Task: Create a due date automation trigger when advanced on, 2 hours before a card is due add dates starting in 1 days.
Action: Mouse moved to (1017, 112)
Screenshot: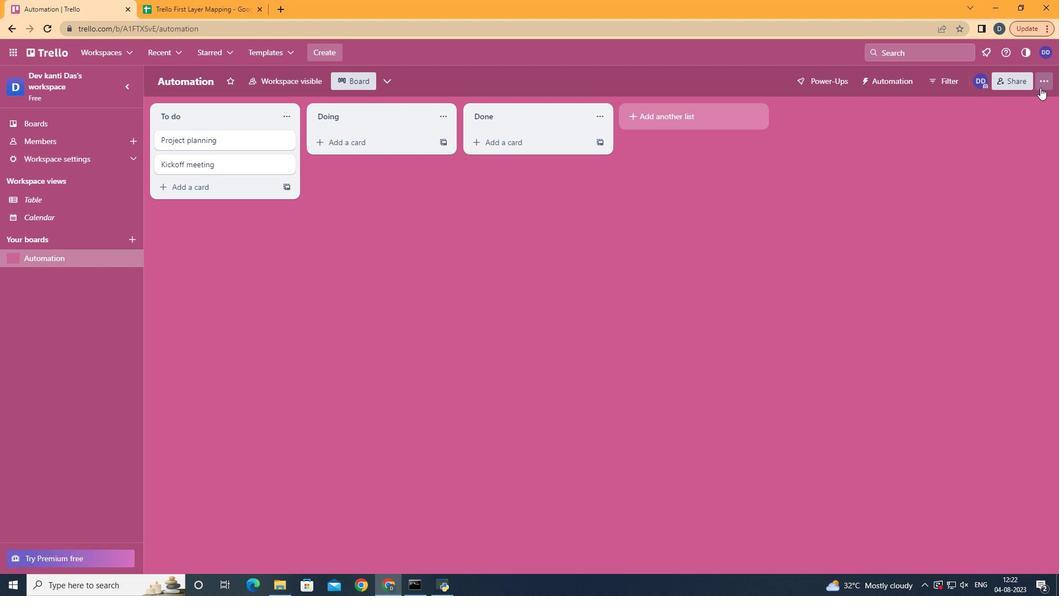 
Action: Mouse pressed left at (1017, 112)
Screenshot: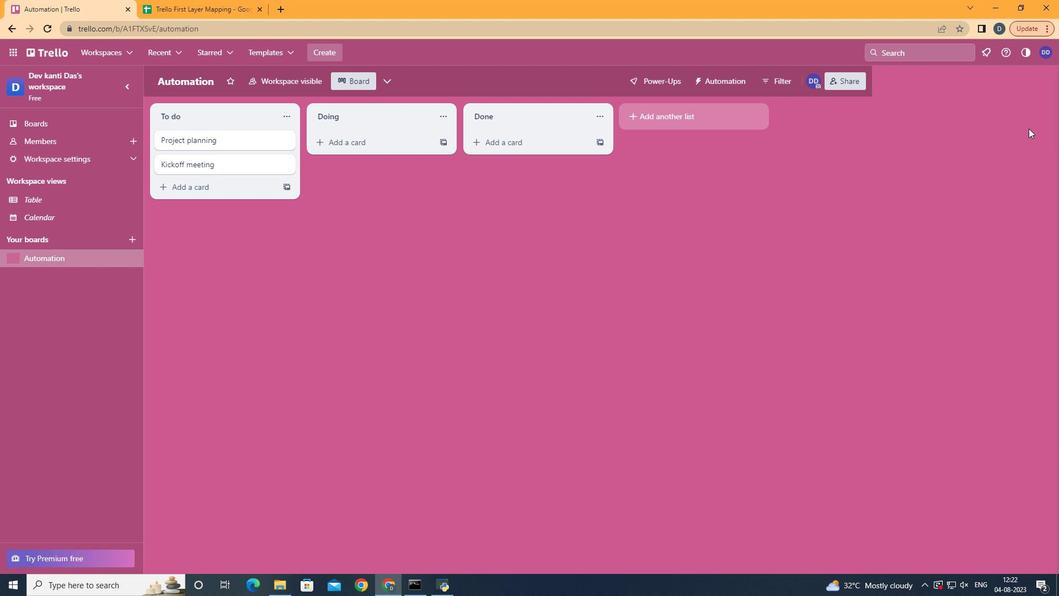 
Action: Mouse moved to (953, 245)
Screenshot: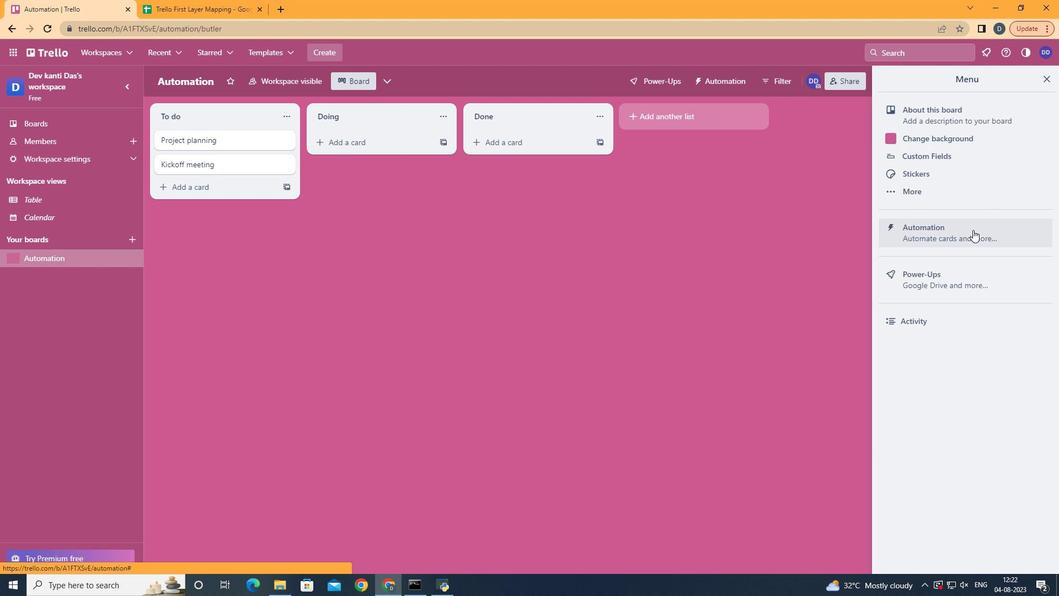 
Action: Mouse pressed left at (953, 245)
Screenshot: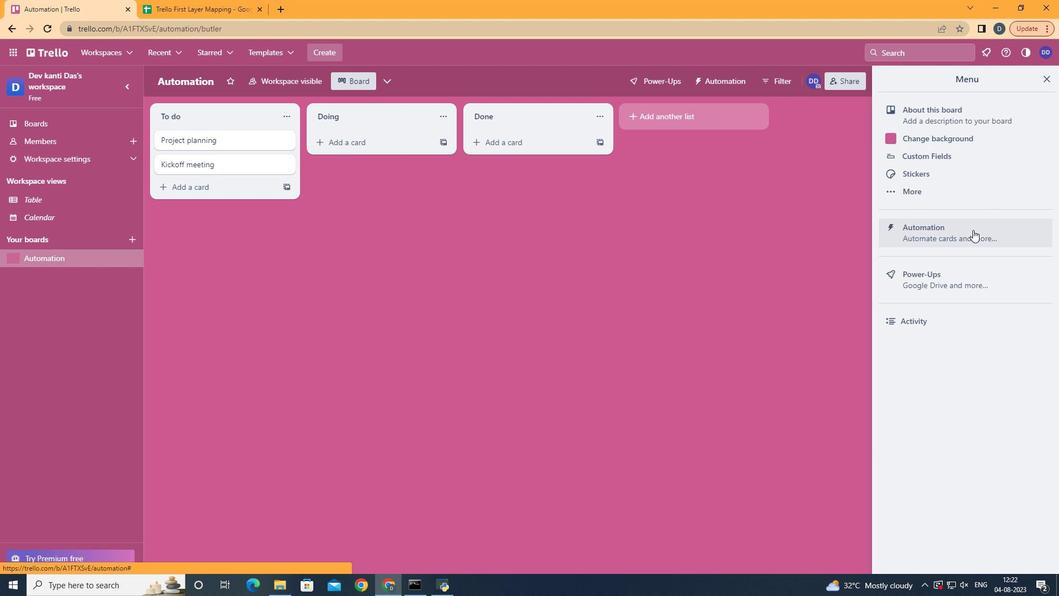 
Action: Mouse moved to (211, 238)
Screenshot: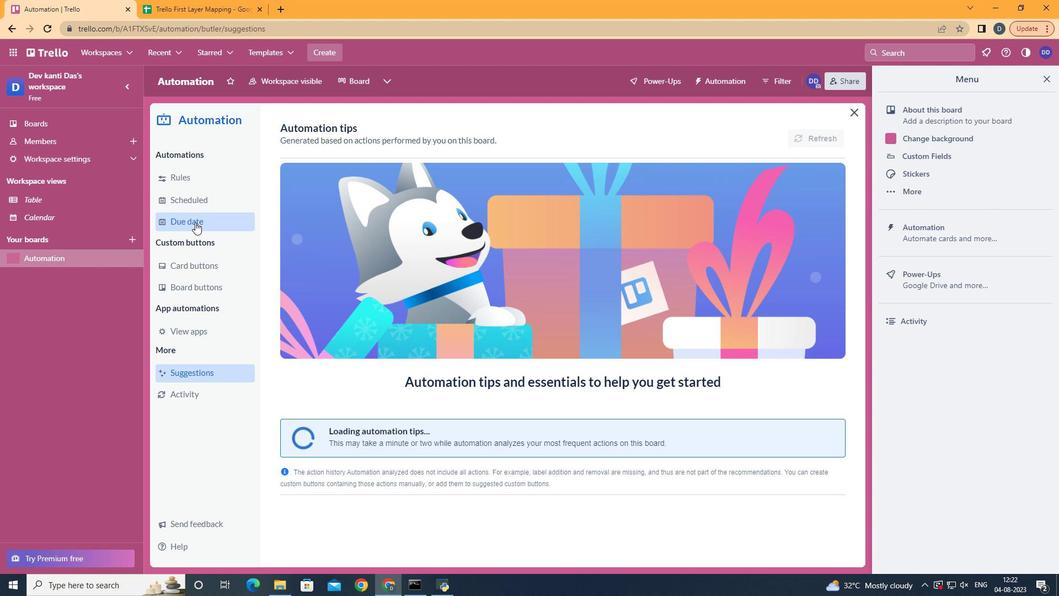 
Action: Mouse pressed left at (211, 238)
Screenshot: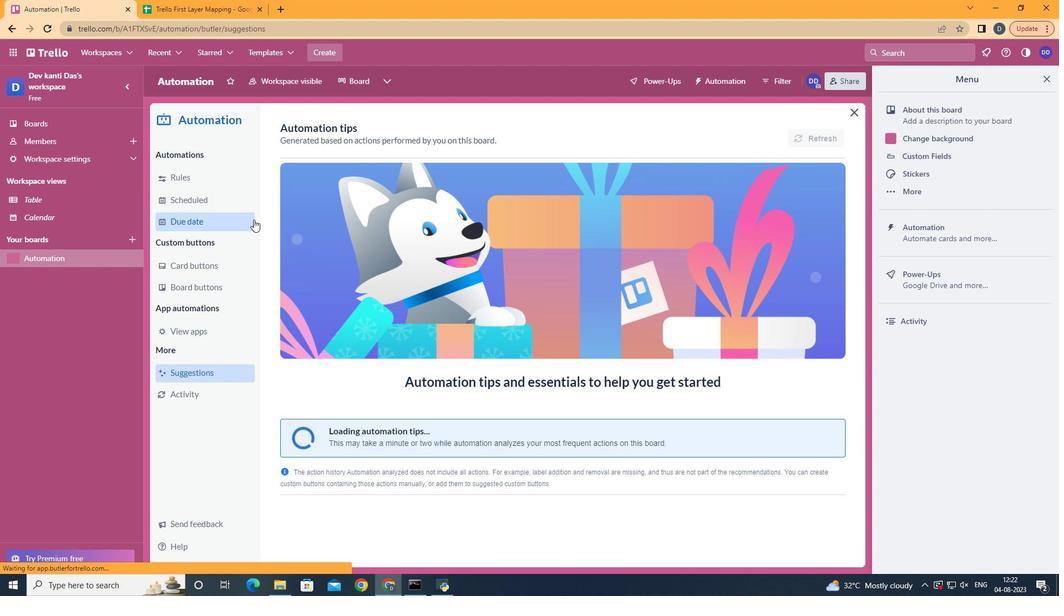 
Action: Mouse moved to (773, 156)
Screenshot: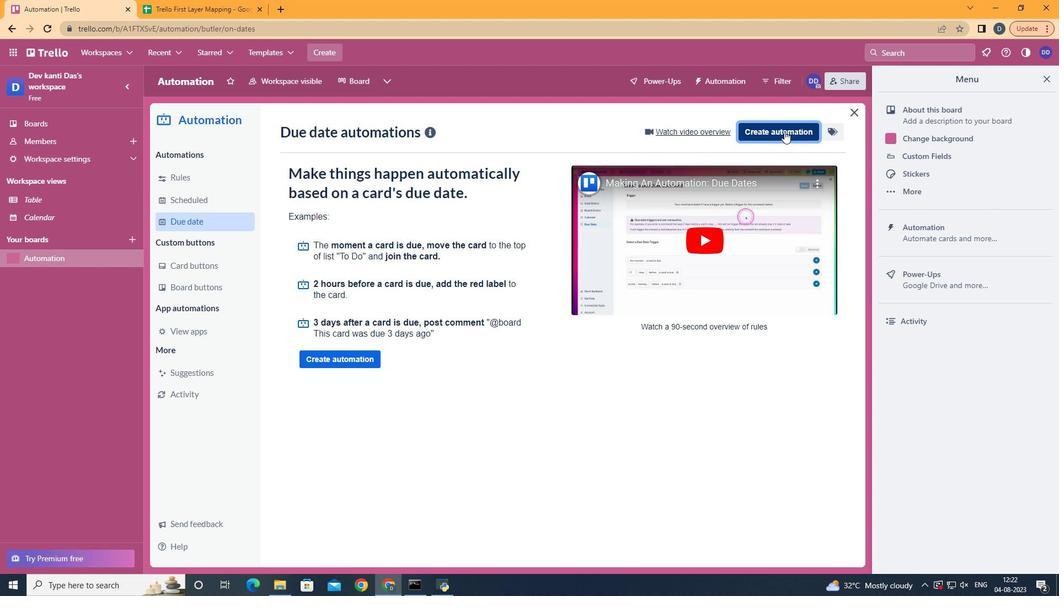 
Action: Mouse pressed left at (773, 156)
Screenshot: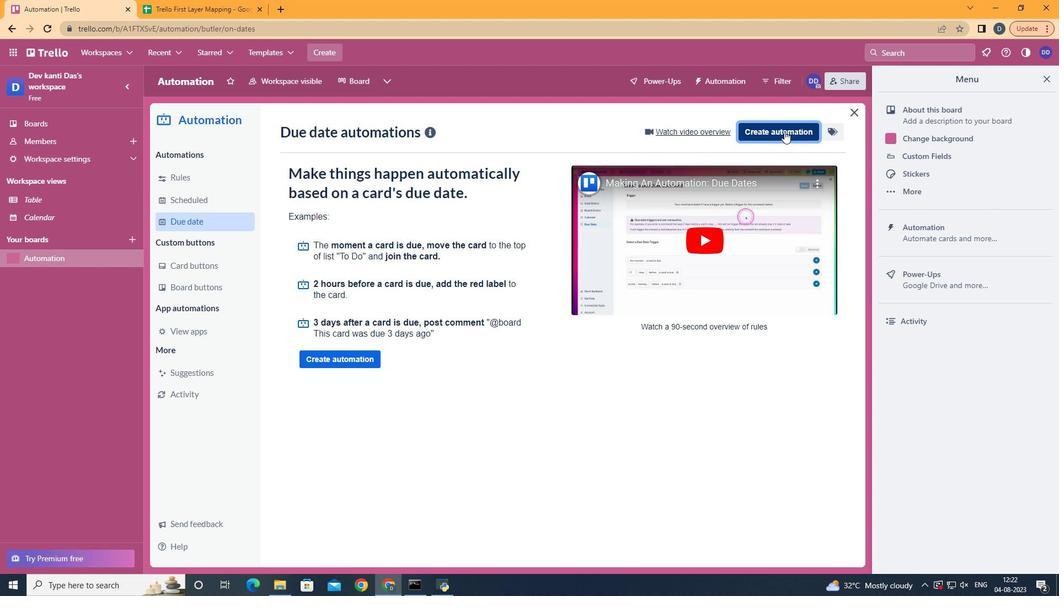 
Action: Mouse moved to (565, 248)
Screenshot: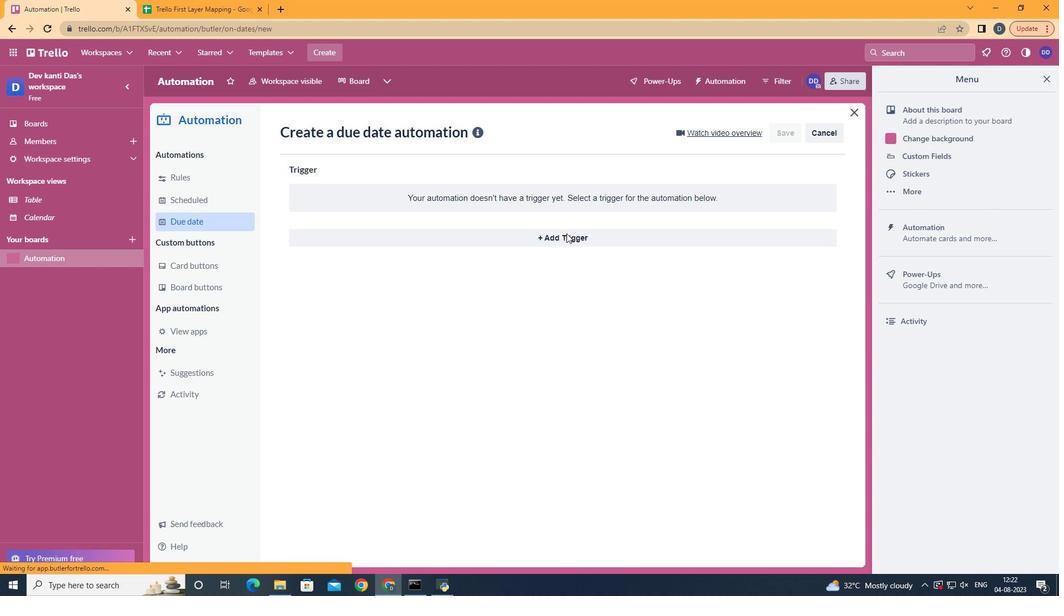 
Action: Mouse pressed left at (565, 248)
Screenshot: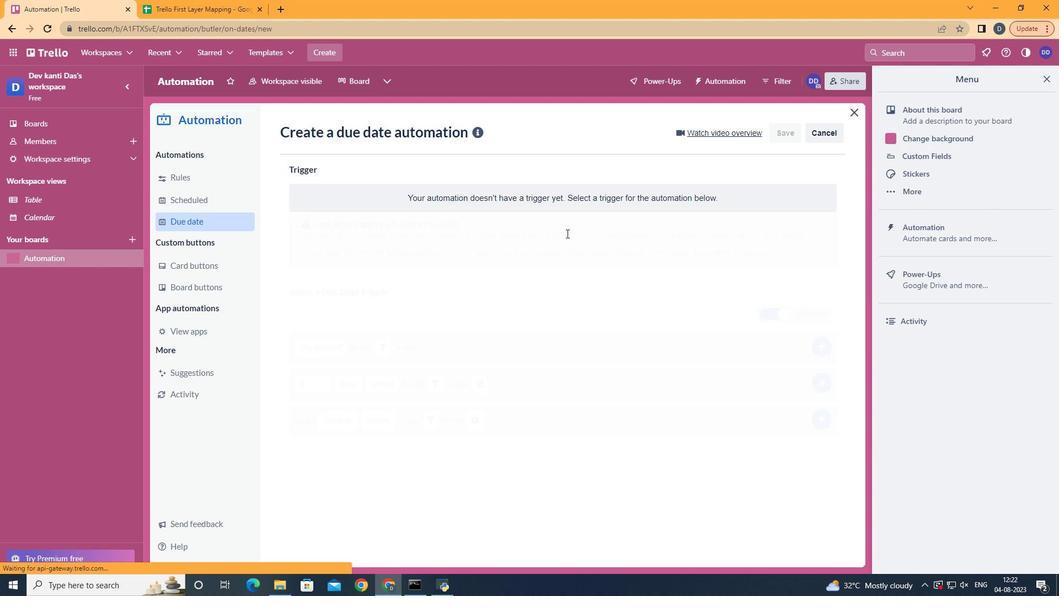
Action: Mouse moved to (347, 475)
Screenshot: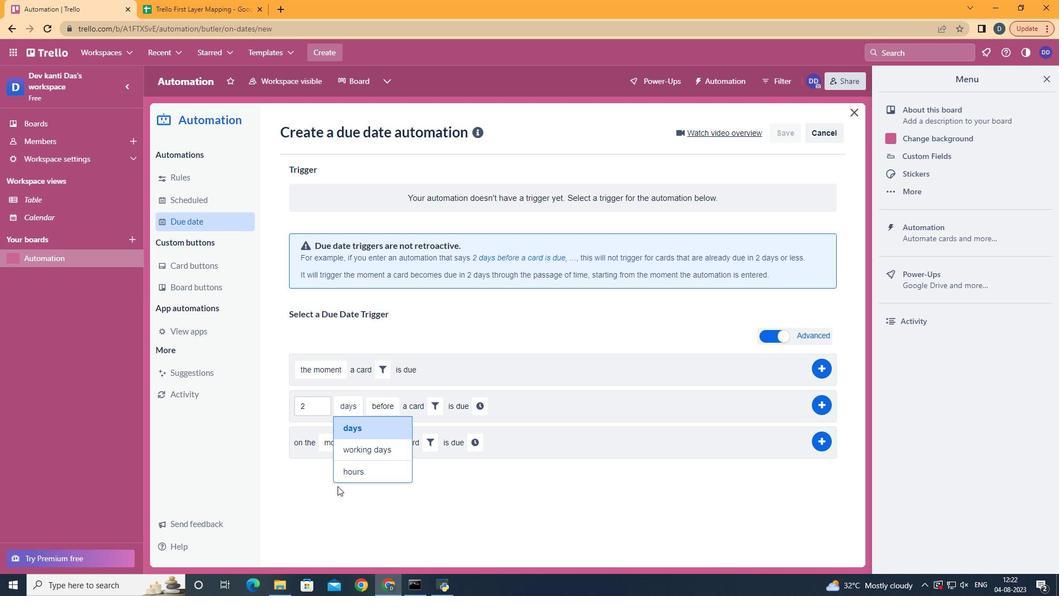 
Action: Mouse pressed left at (347, 475)
Screenshot: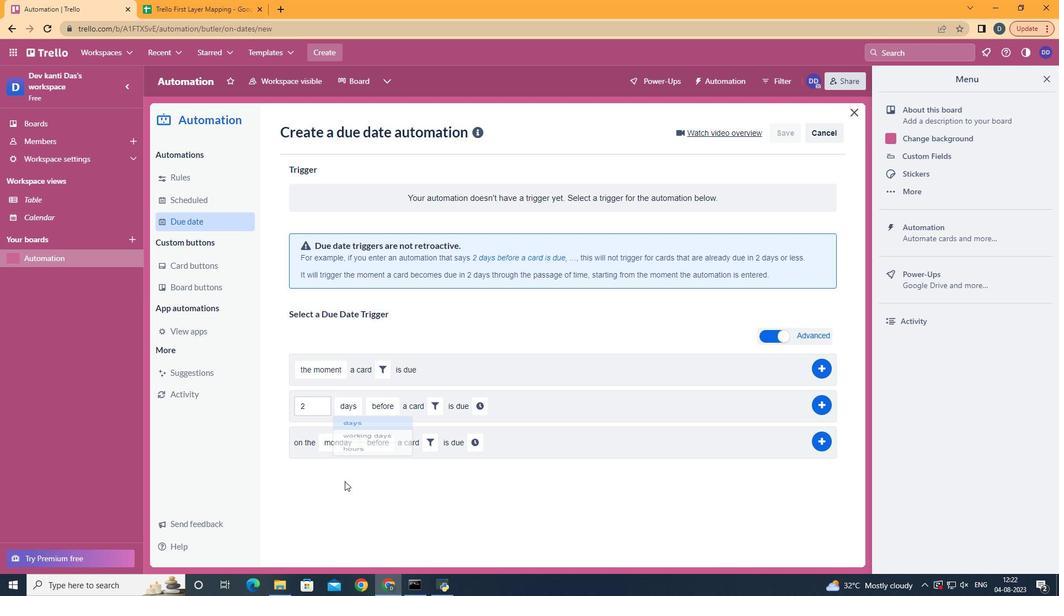 
Action: Mouse moved to (355, 469)
Screenshot: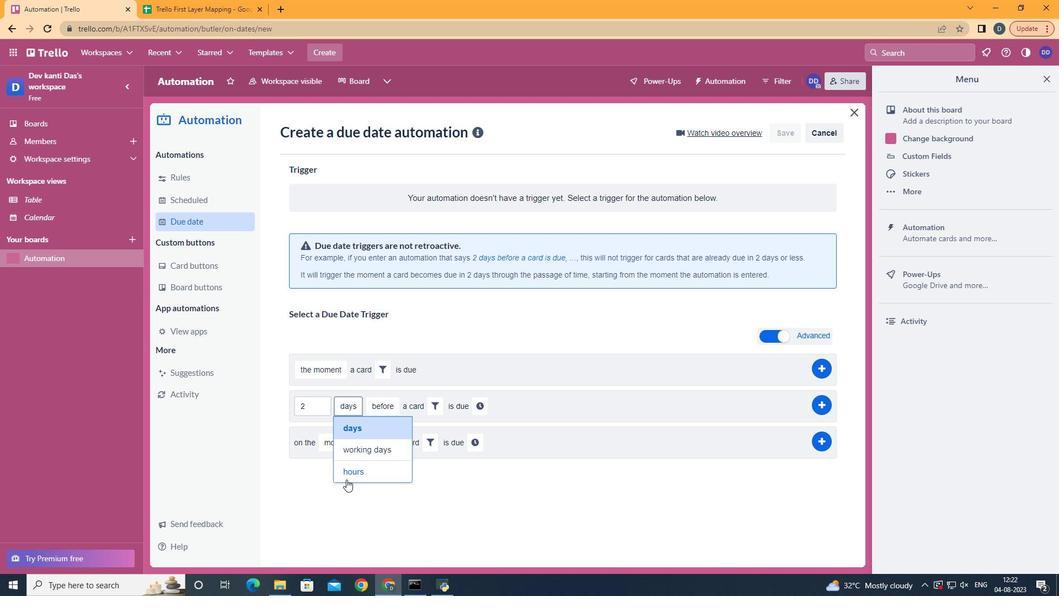 
Action: Mouse pressed left at (355, 469)
Screenshot: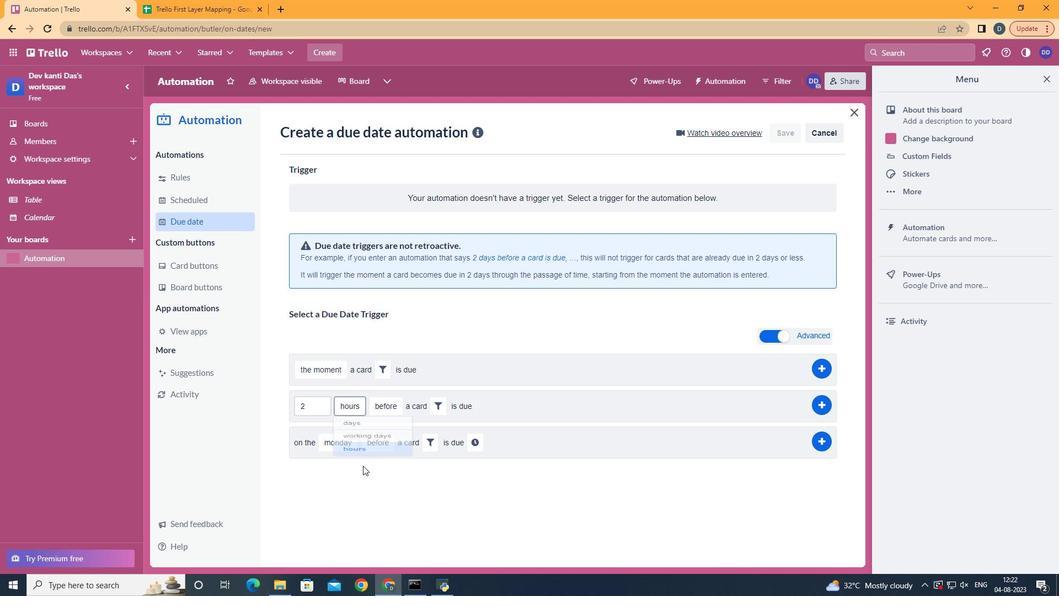 
Action: Mouse moved to (396, 426)
Screenshot: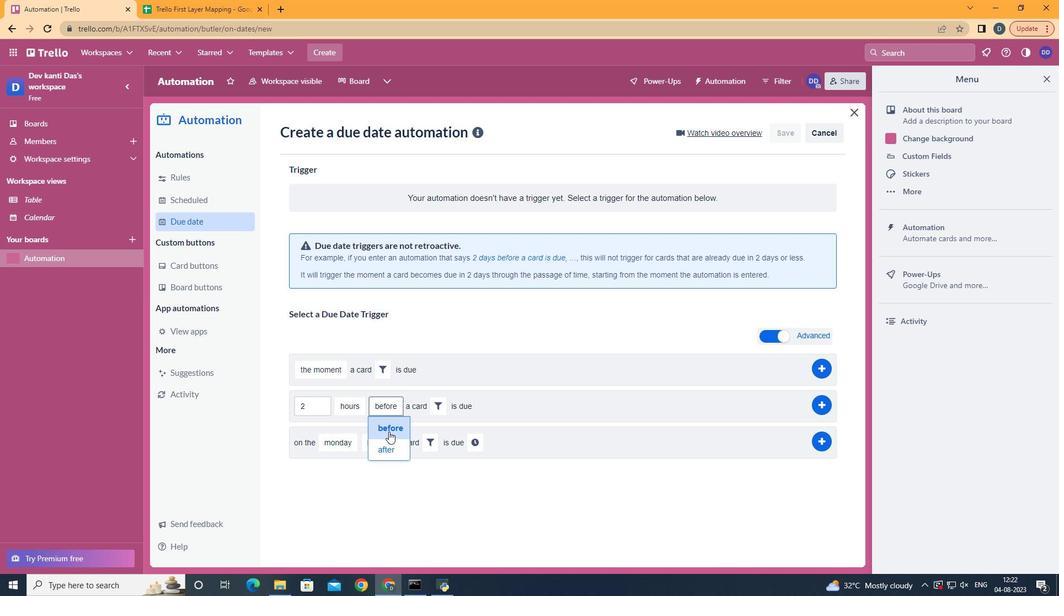 
Action: Mouse pressed left at (396, 426)
Screenshot: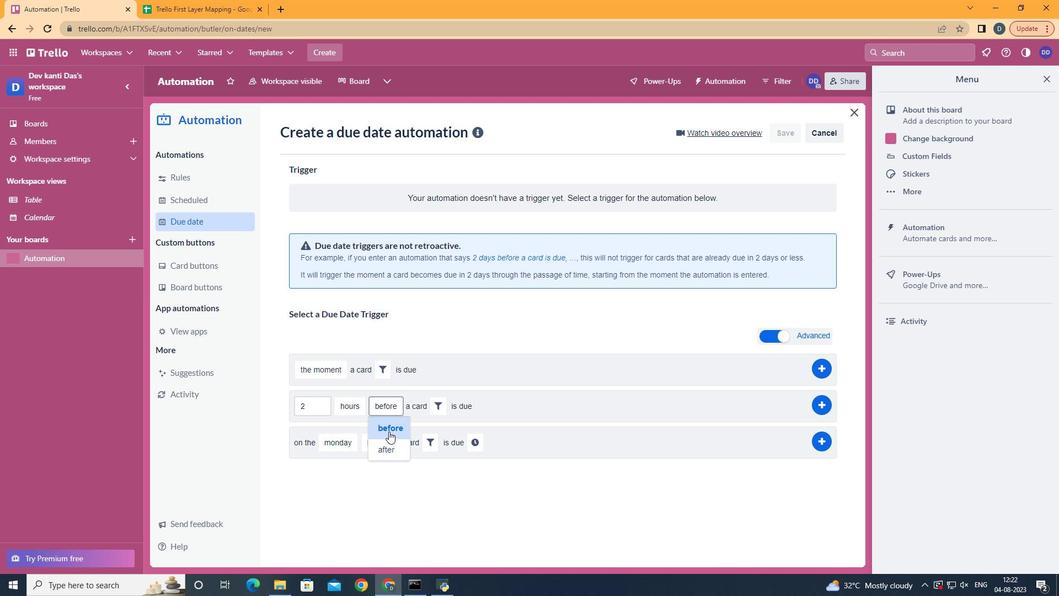 
Action: Mouse moved to (450, 404)
Screenshot: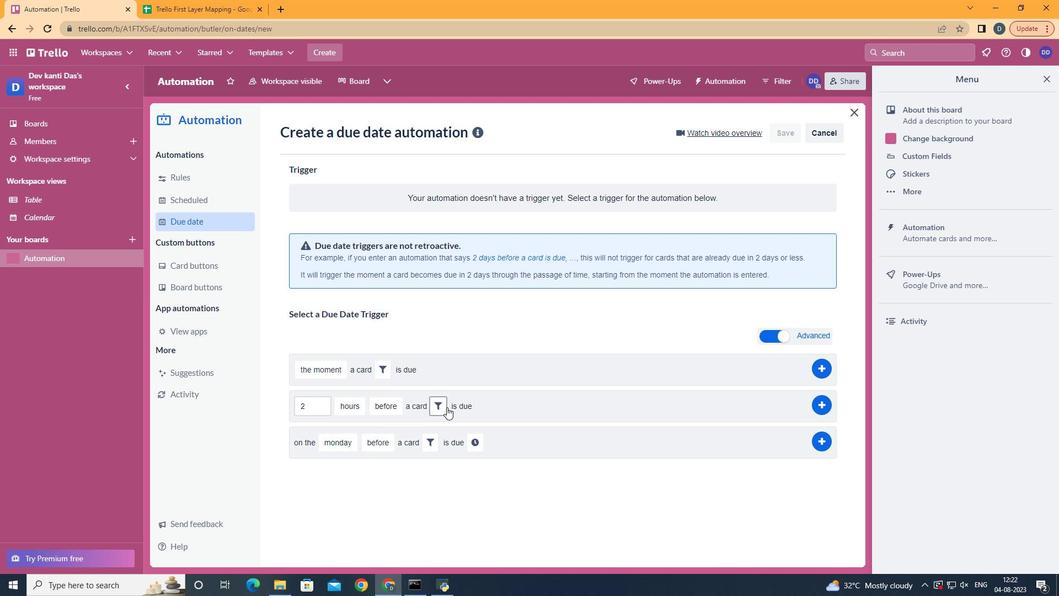 
Action: Mouse pressed left at (450, 404)
Screenshot: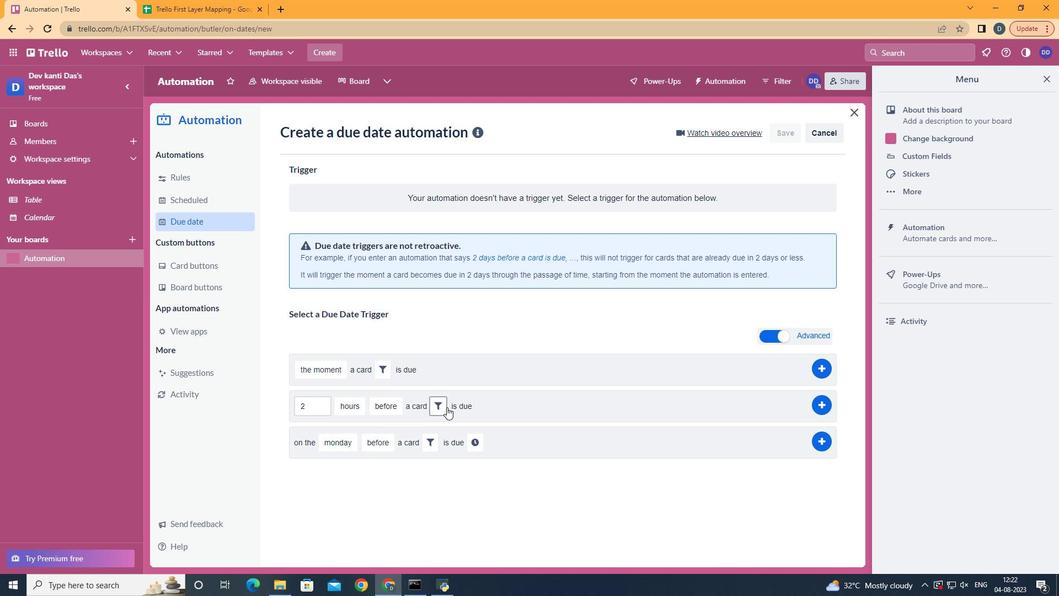 
Action: Mouse moved to (493, 428)
Screenshot: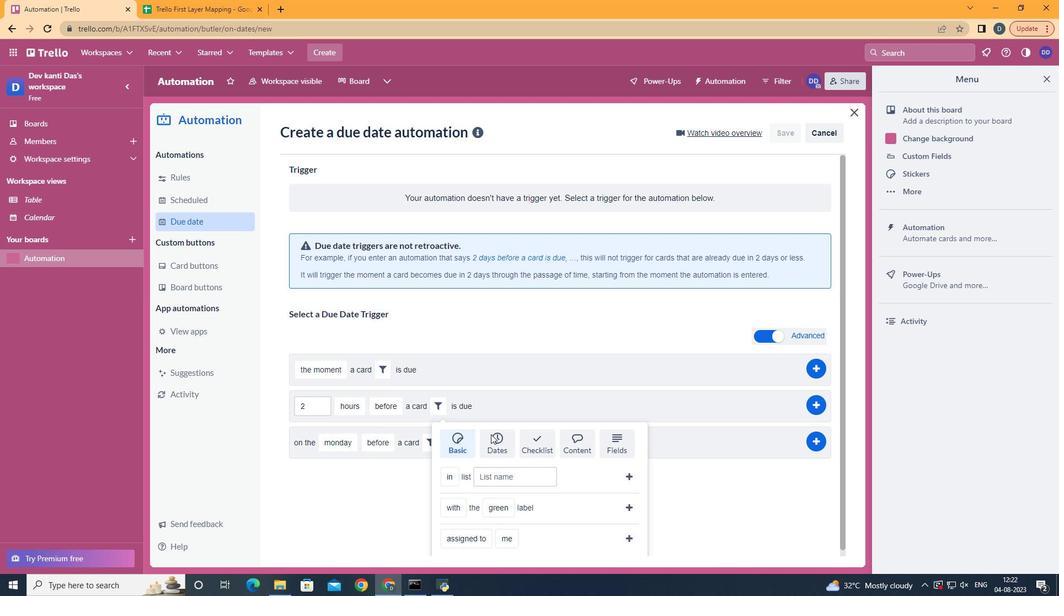 
Action: Mouse pressed left at (493, 428)
Screenshot: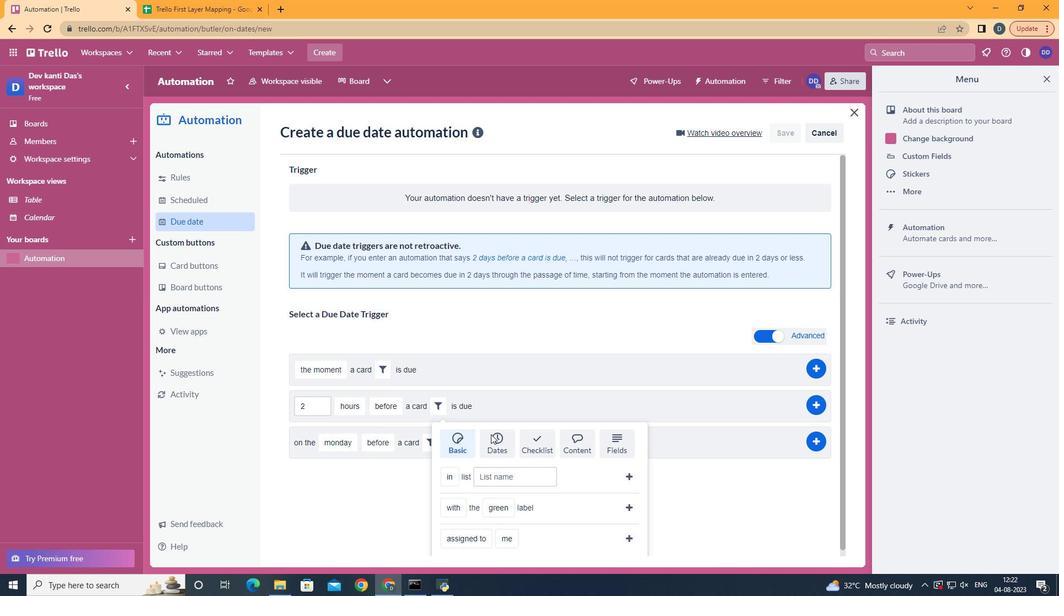 
Action: Mouse scrolled (493, 428) with delta (0, 0)
Screenshot: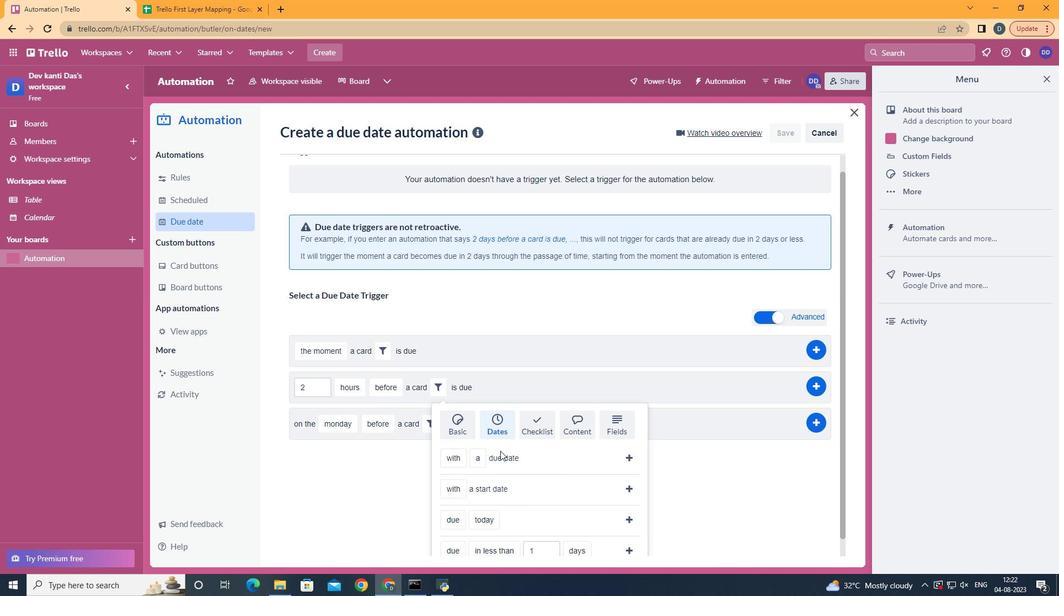 
Action: Mouse scrolled (493, 428) with delta (0, 0)
Screenshot: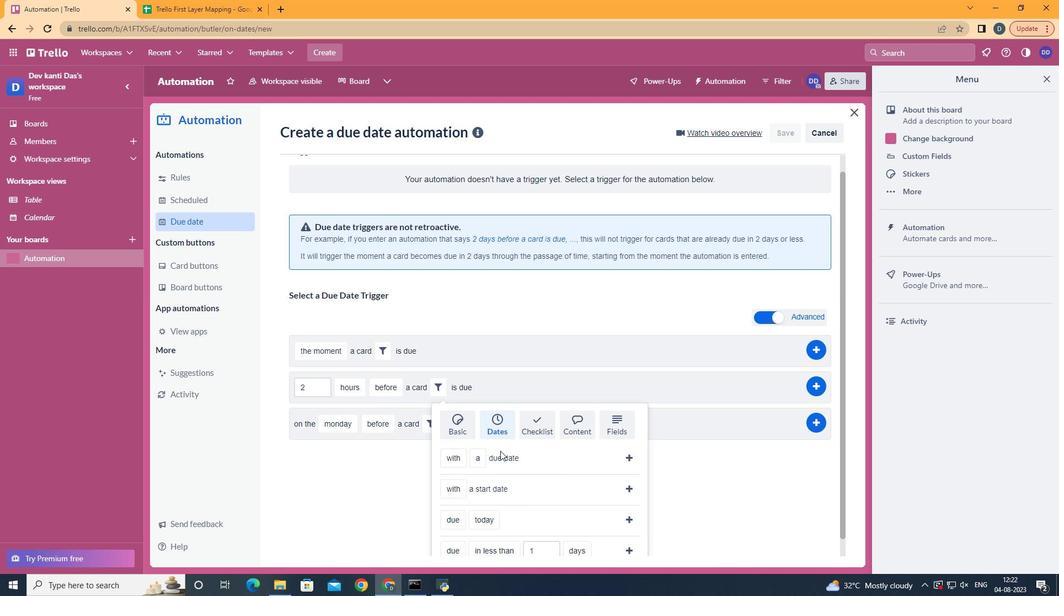 
Action: Mouse scrolled (493, 428) with delta (0, 0)
Screenshot: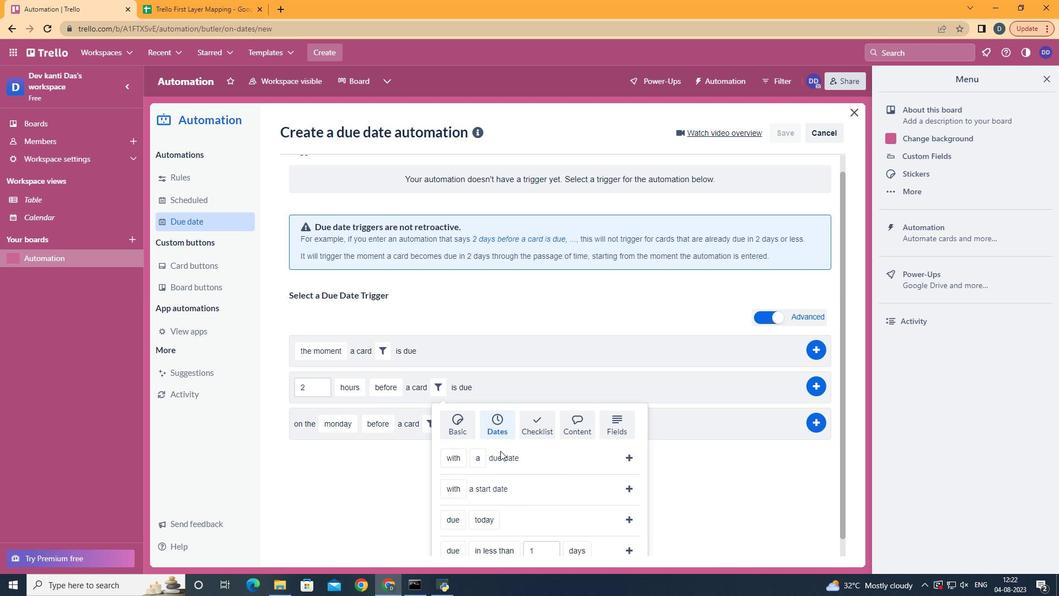 
Action: Mouse scrolled (493, 428) with delta (0, 0)
Screenshot: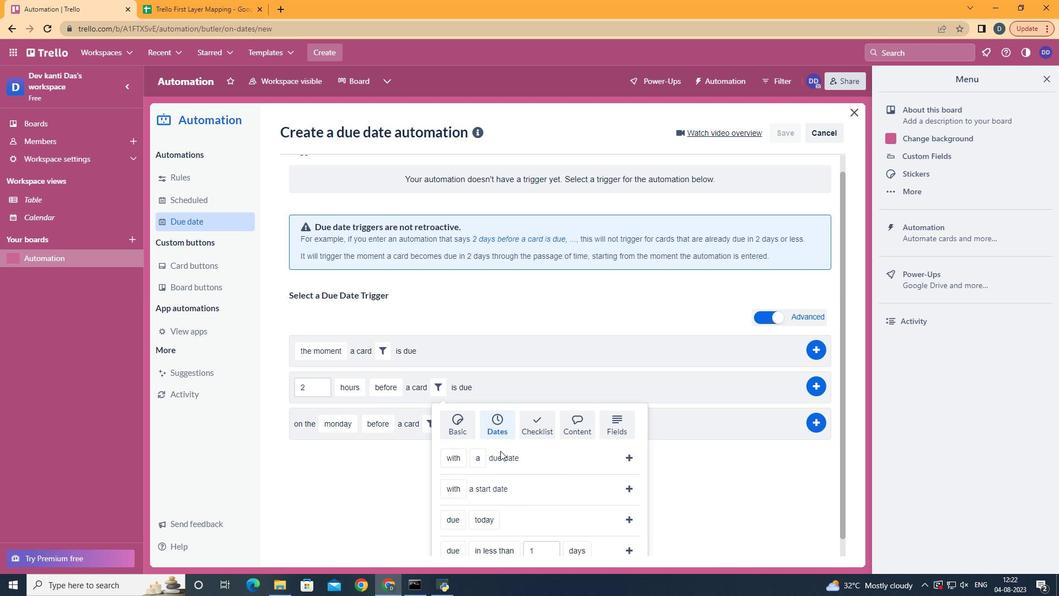
Action: Mouse scrolled (493, 428) with delta (0, 0)
Screenshot: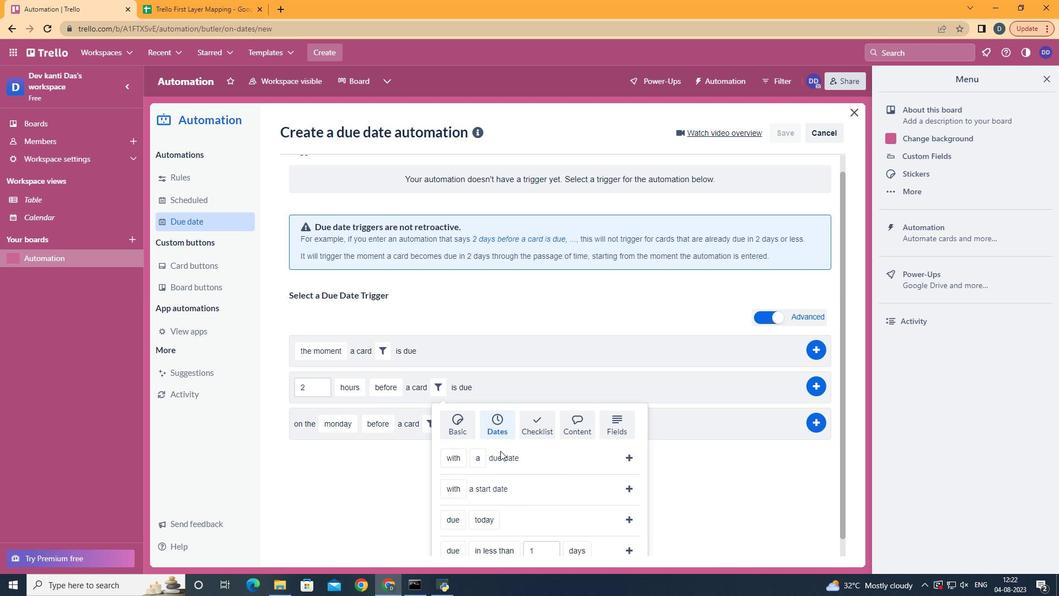 
Action: Mouse moved to (471, 498)
Screenshot: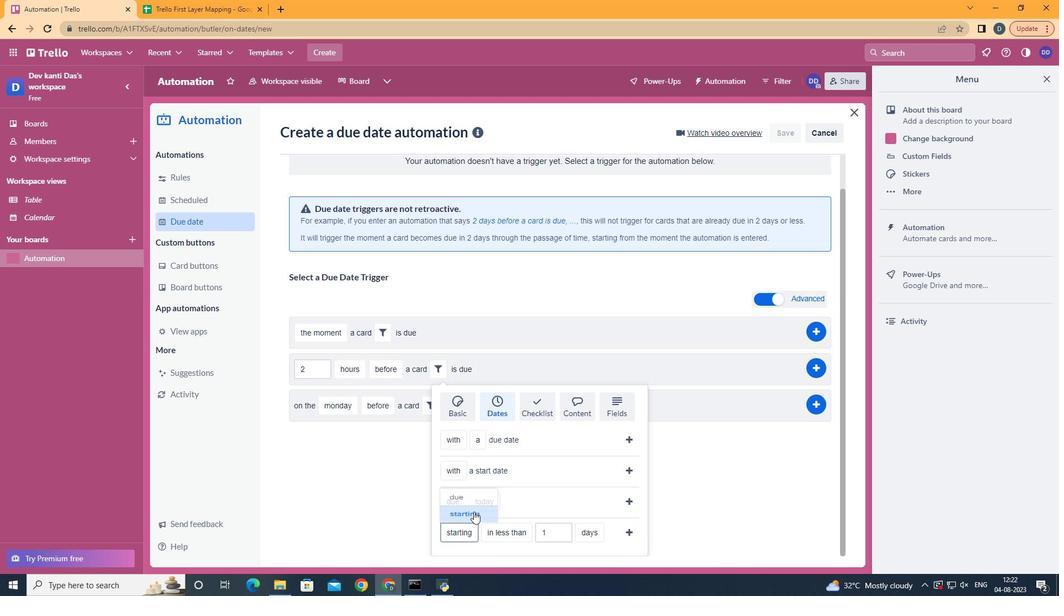 
Action: Mouse pressed left at (471, 498)
Screenshot: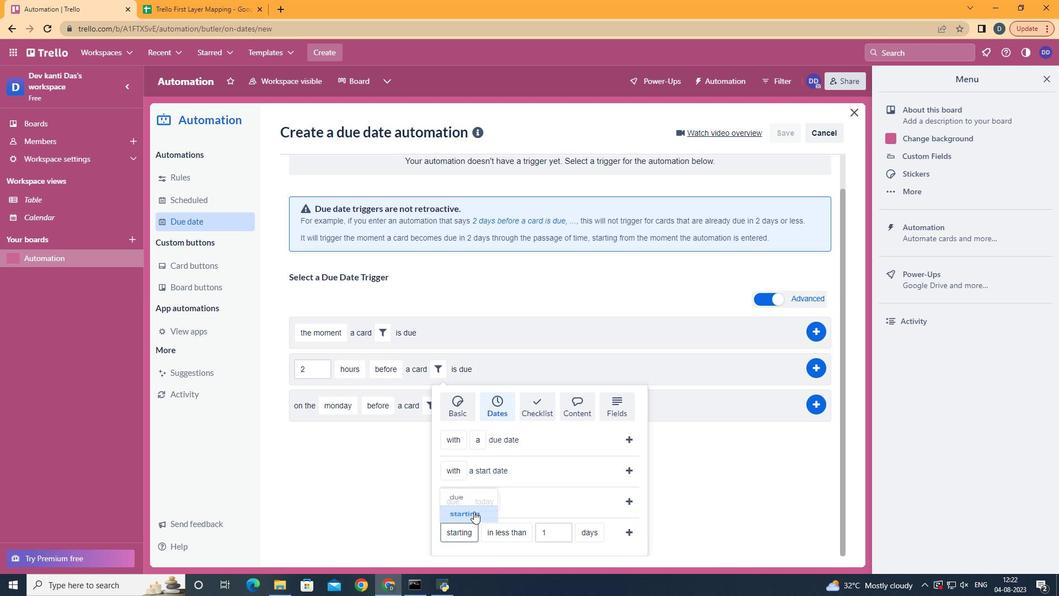 
Action: Mouse moved to (512, 468)
Screenshot: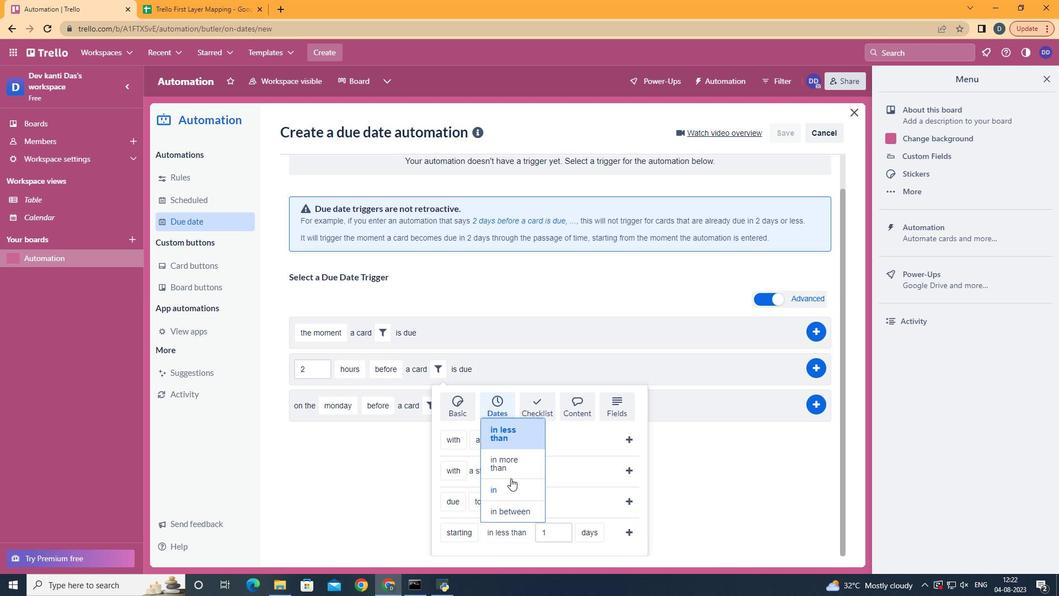 
Action: Mouse pressed left at (512, 468)
Screenshot: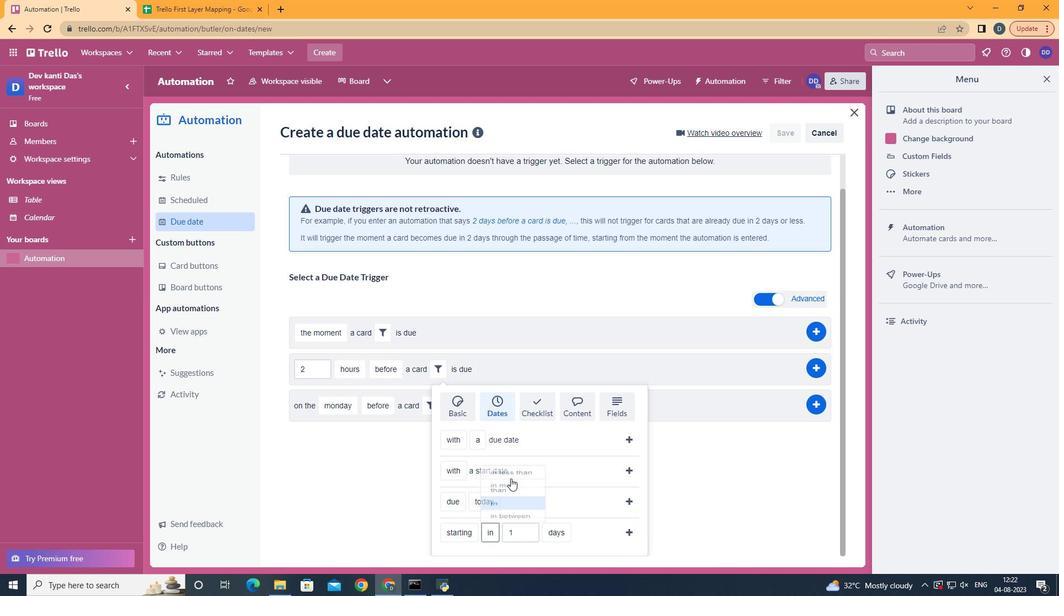 
Action: Mouse moved to (575, 477)
Screenshot: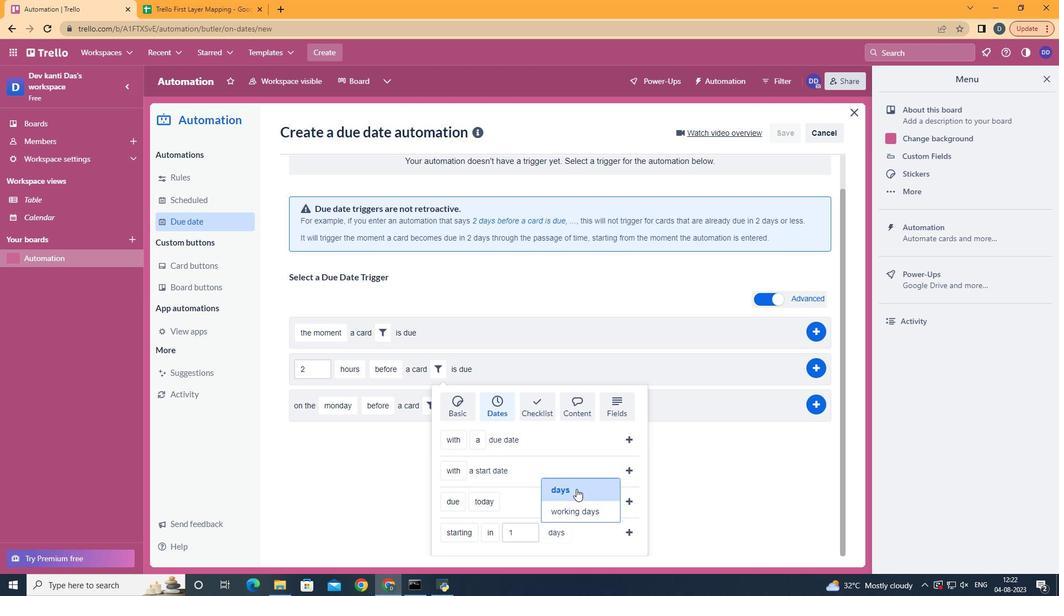 
Action: Mouse pressed left at (575, 477)
Screenshot: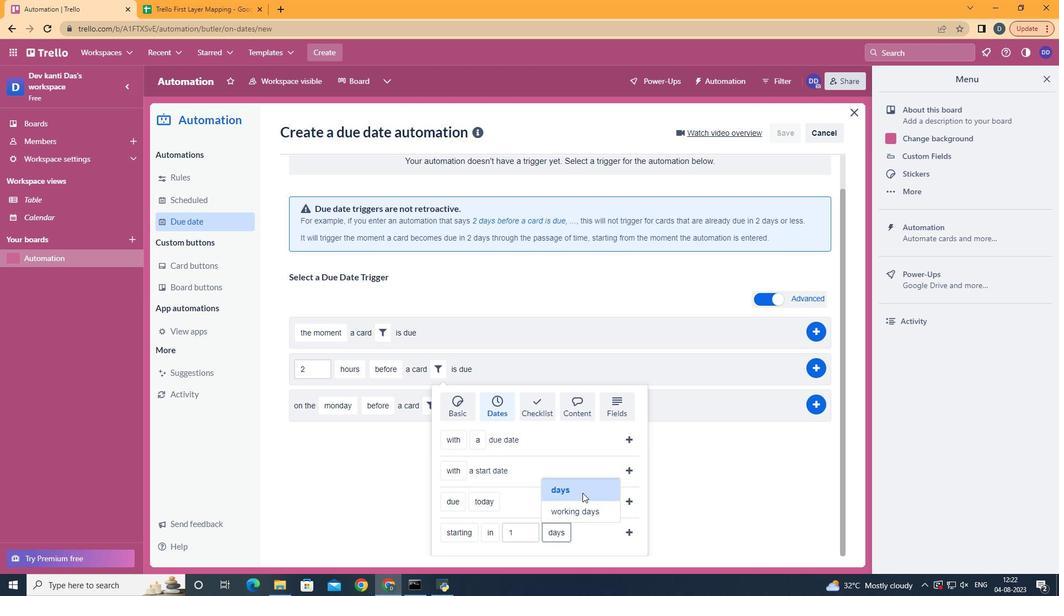 
Action: Mouse moved to (617, 519)
Screenshot: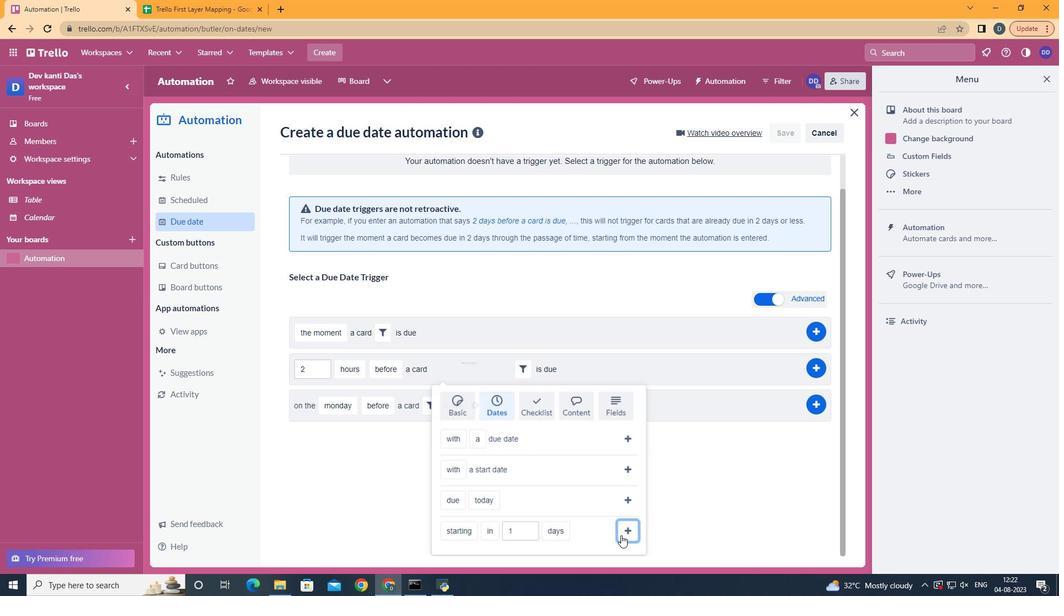 
Action: Mouse pressed left at (617, 518)
Screenshot: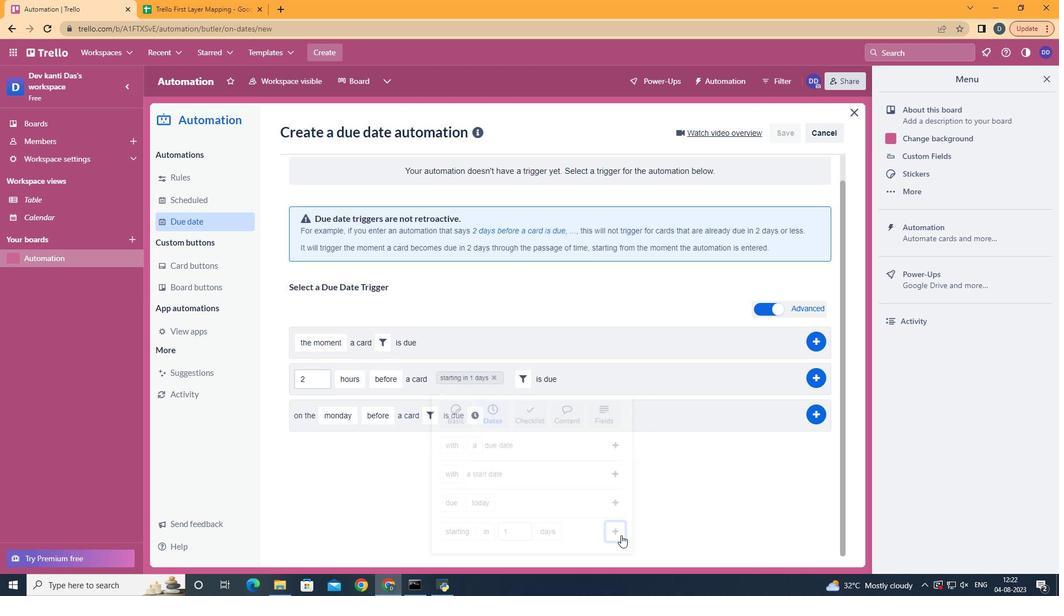 
Action: Mouse moved to (801, 402)
Screenshot: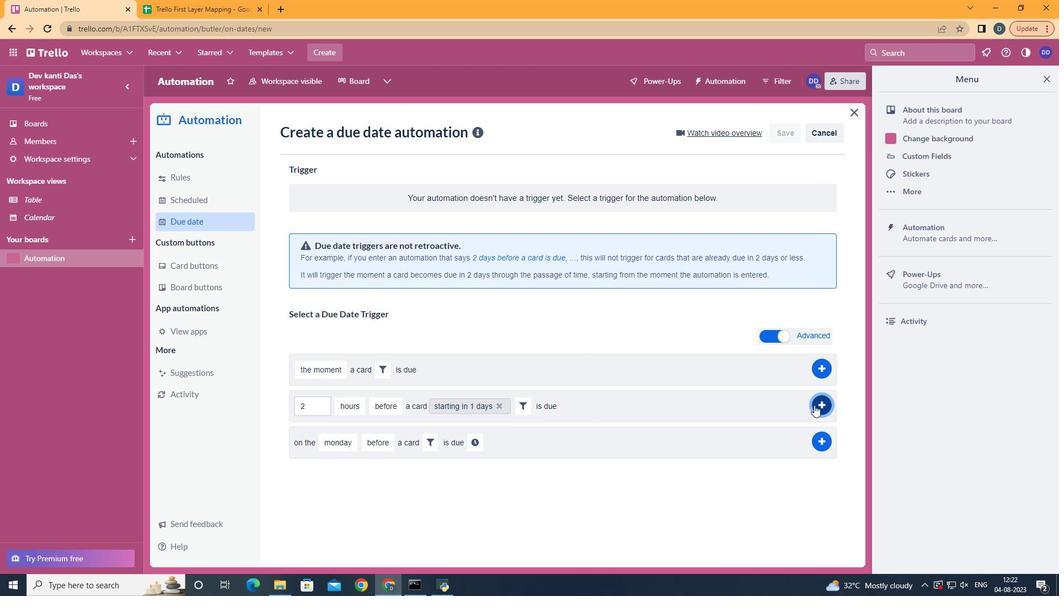 
Action: Mouse pressed left at (801, 402)
Screenshot: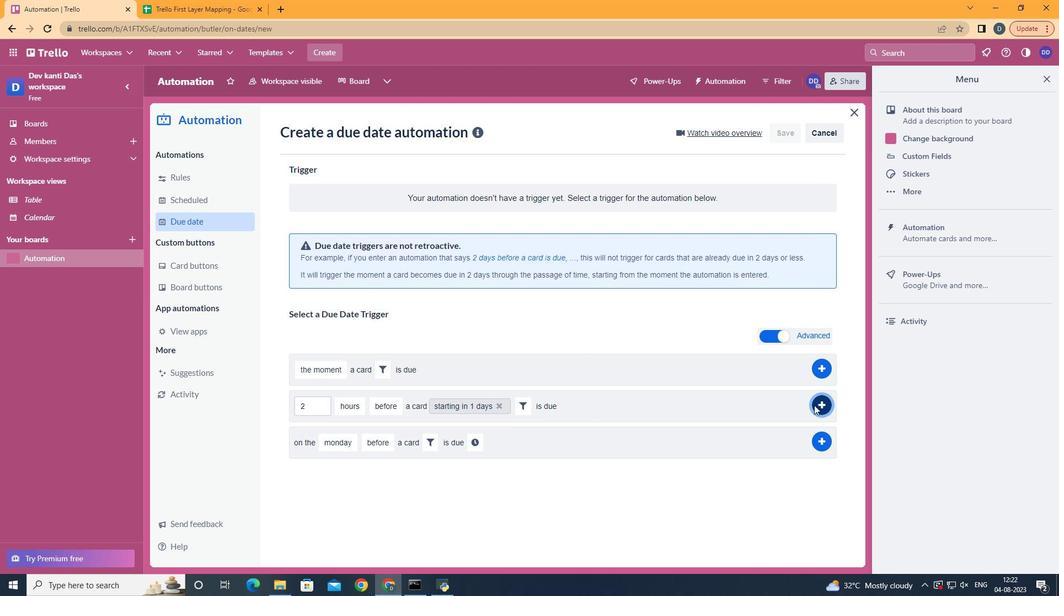 
Action: Mouse moved to (503, 228)
Screenshot: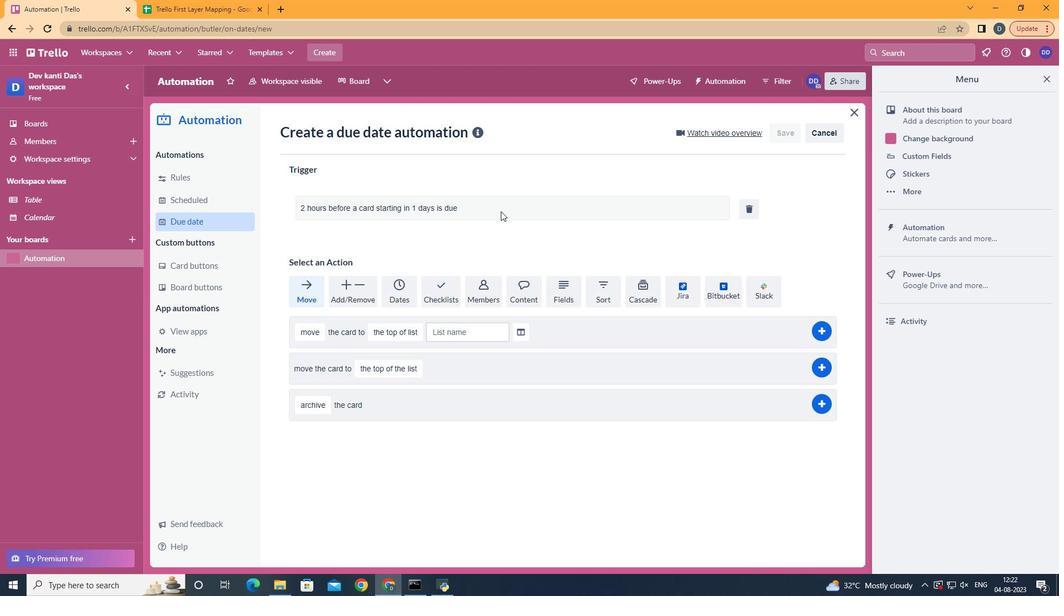 
